 Task: Plan a time to discuss parenting challenges.
Action: Mouse moved to (73, 90)
Screenshot: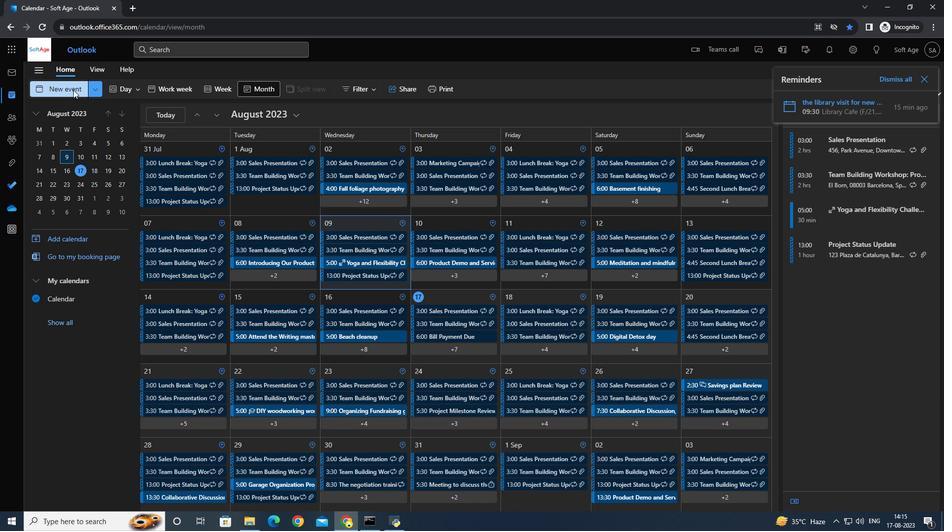 
Action: Mouse pressed left at (73, 90)
Screenshot: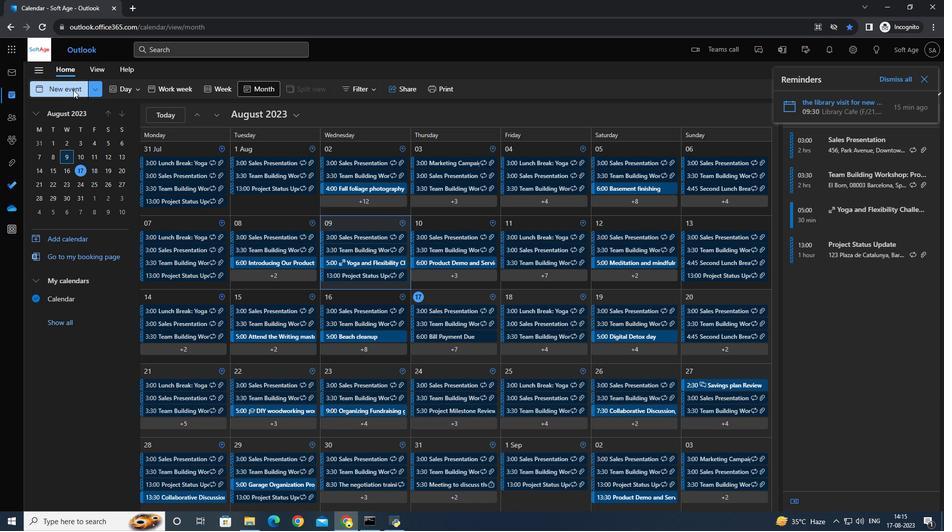 
Action: Mouse moved to (326, 160)
Screenshot: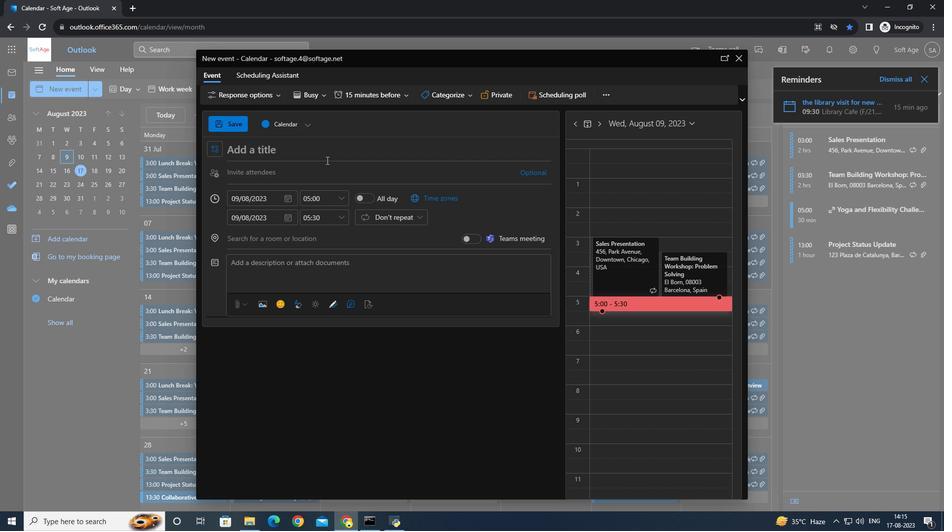 
Action: Key pressed <Key.caps_lock>D<Key.caps_lock>iscuy<Key.backspace>sion<Key.space>of<Key.space><Key.backspace><Key.backspace><Key.backspace><Key.backspace><Key.backspace><Key.backspace><Key.backspace>sion<Key.space>of<Key.space>parental<Key.space>challnges
Screenshot: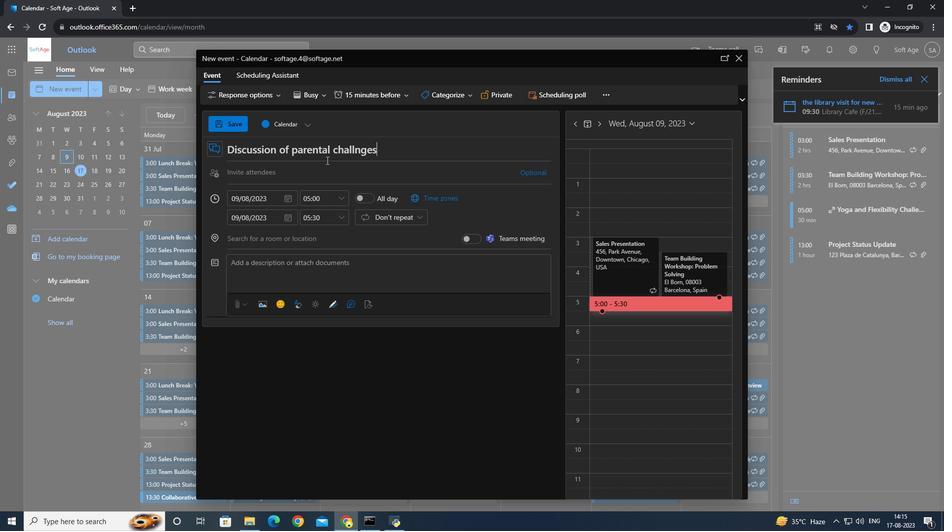 
Action: Mouse moved to (356, 153)
Screenshot: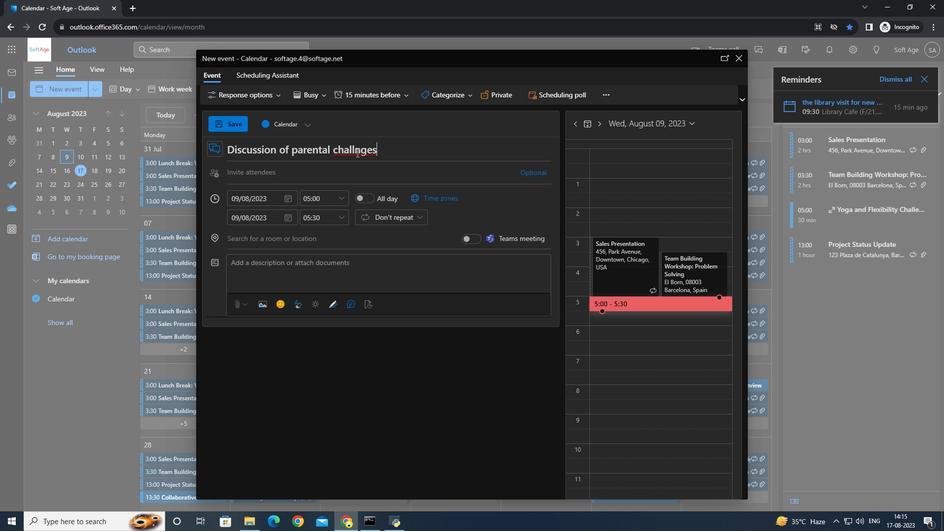 
Action: Mouse pressed left at (356, 153)
Screenshot: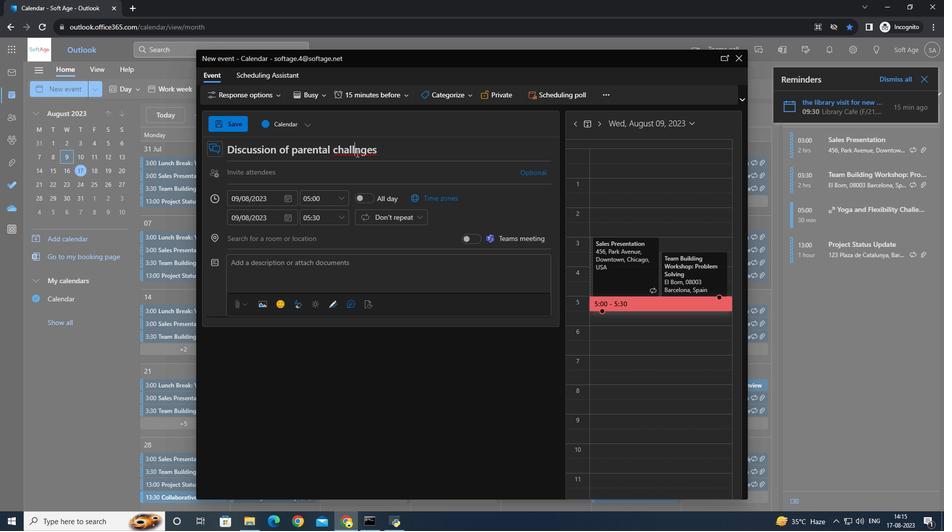 
Action: Key pressed e
Screenshot: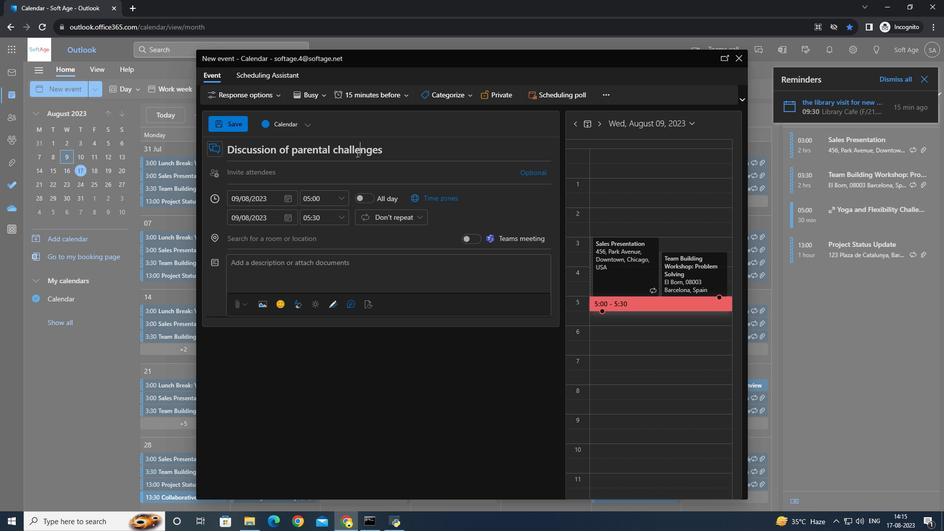
Action: Mouse moved to (395, 151)
Screenshot: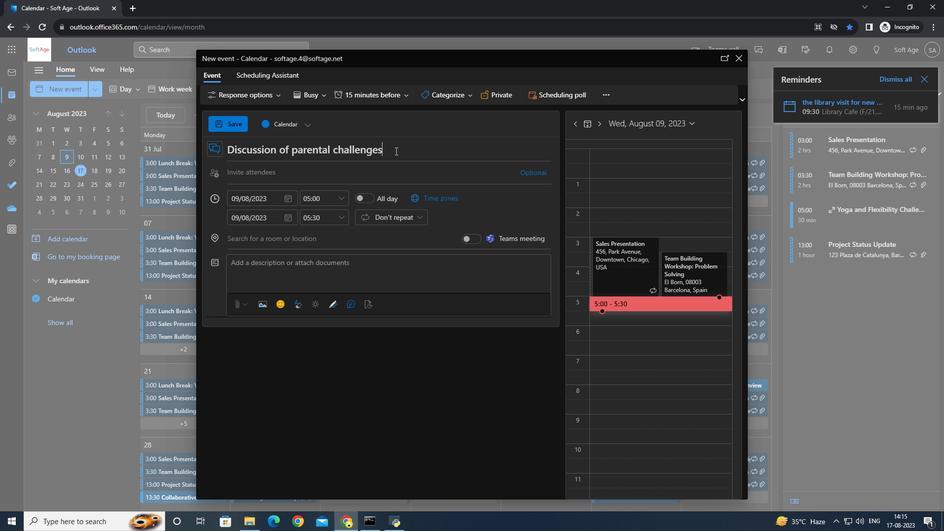 
Action: Mouse pressed left at (395, 151)
Screenshot: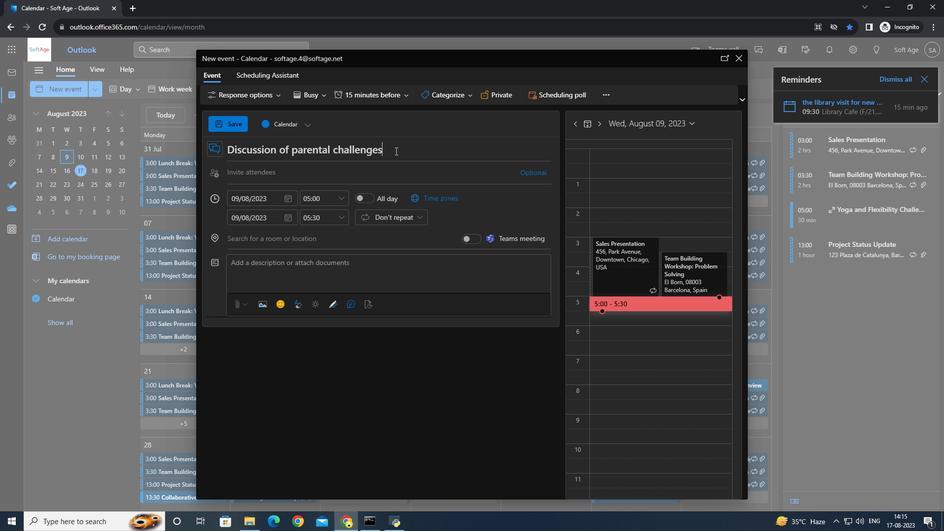 
Action: Mouse moved to (323, 201)
Screenshot: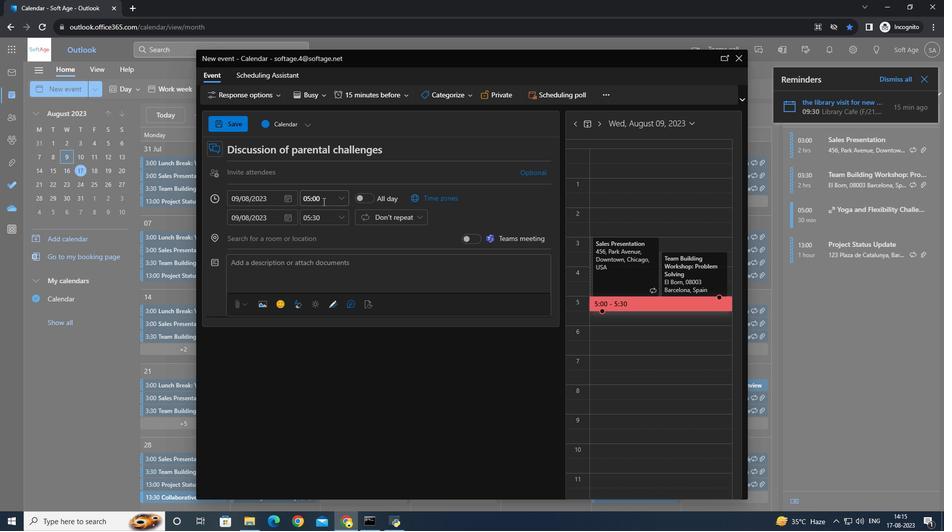 
Action: Mouse pressed left at (323, 201)
Screenshot: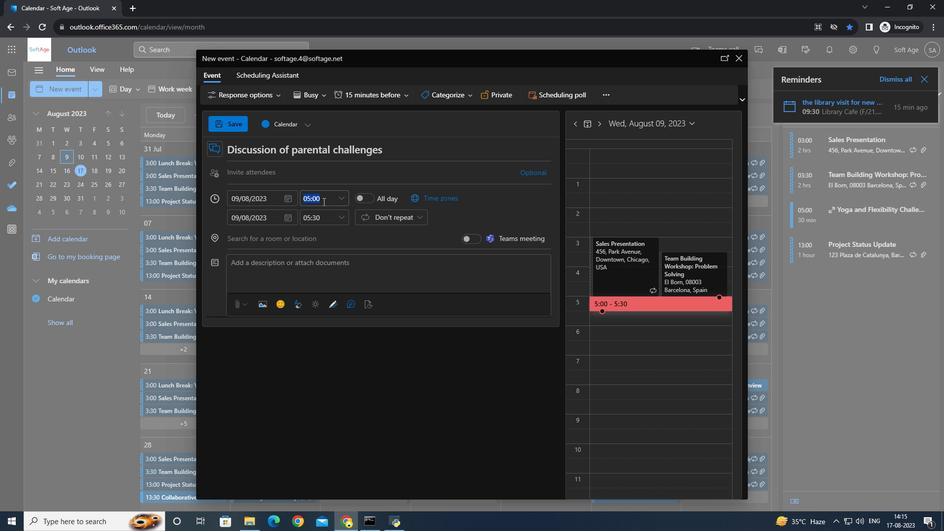 
Action: Mouse moved to (342, 201)
Screenshot: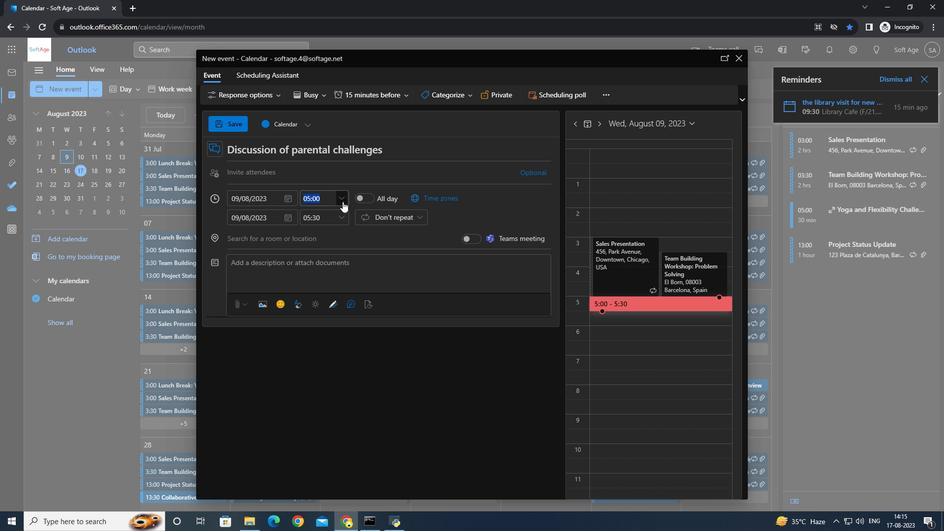 
Action: Mouse pressed left at (342, 201)
Screenshot: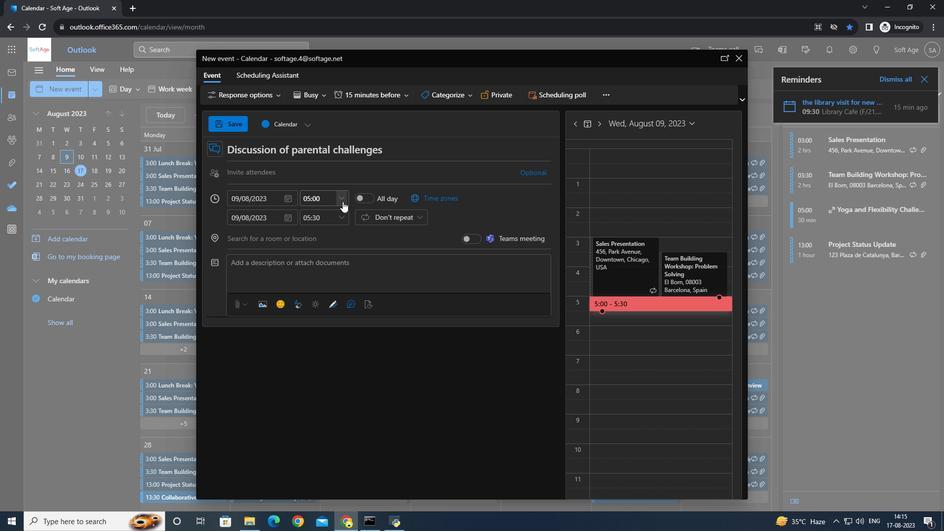 
Action: Mouse moved to (338, 249)
Screenshot: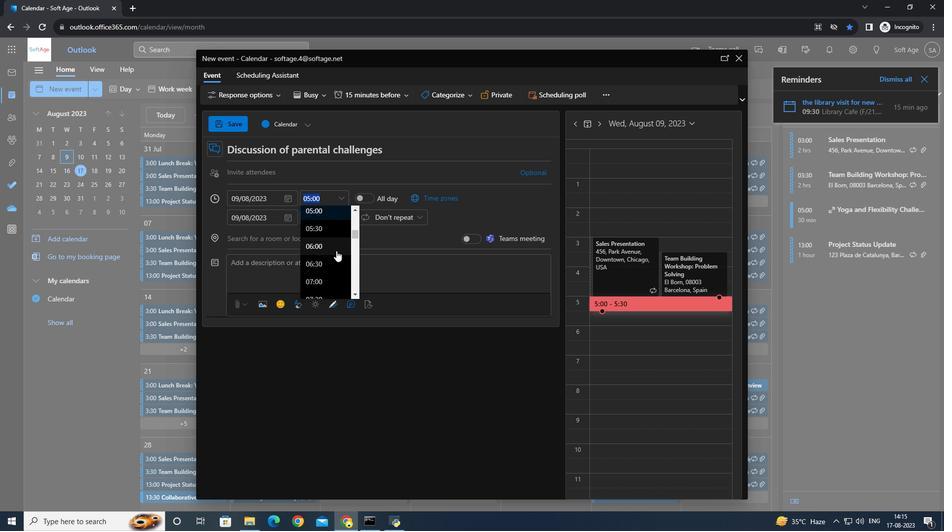 
Action: Mouse scrolled (338, 248) with delta (0, 0)
Screenshot: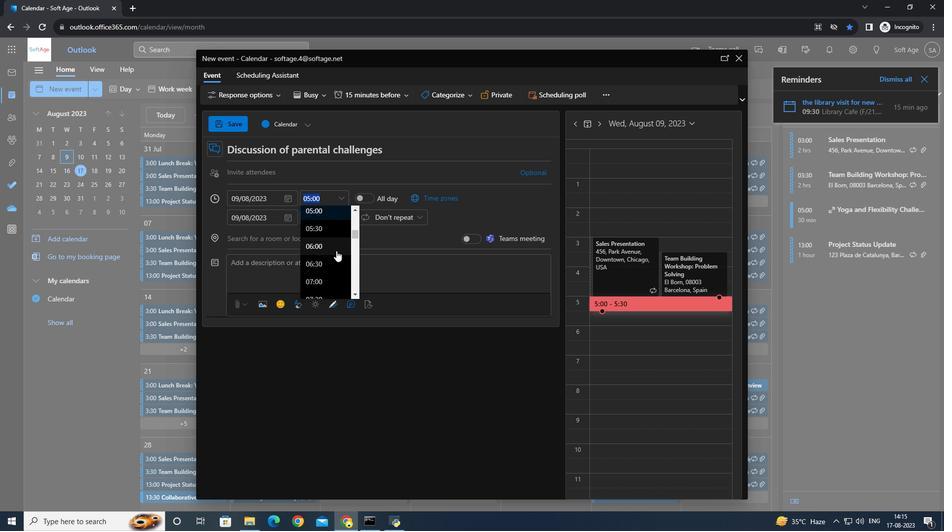 
Action: Mouse moved to (338, 249)
Screenshot: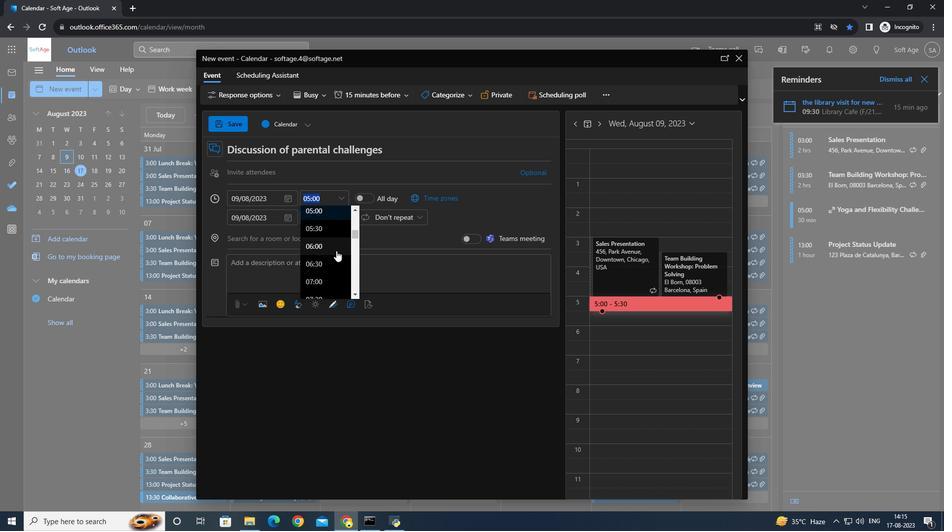 
Action: Mouse scrolled (338, 249) with delta (0, 0)
Screenshot: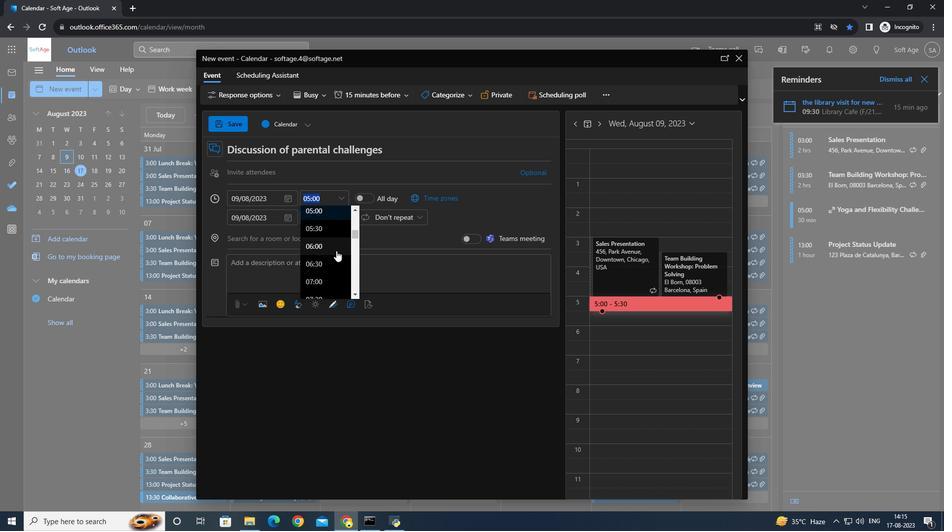 
Action: Mouse moved to (337, 250)
Screenshot: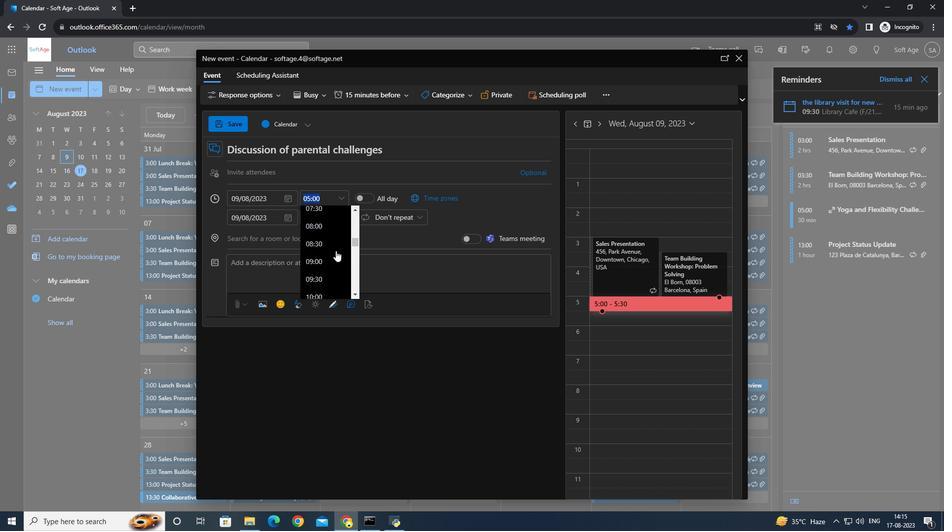 
Action: Mouse scrolled (337, 250) with delta (0, 0)
Screenshot: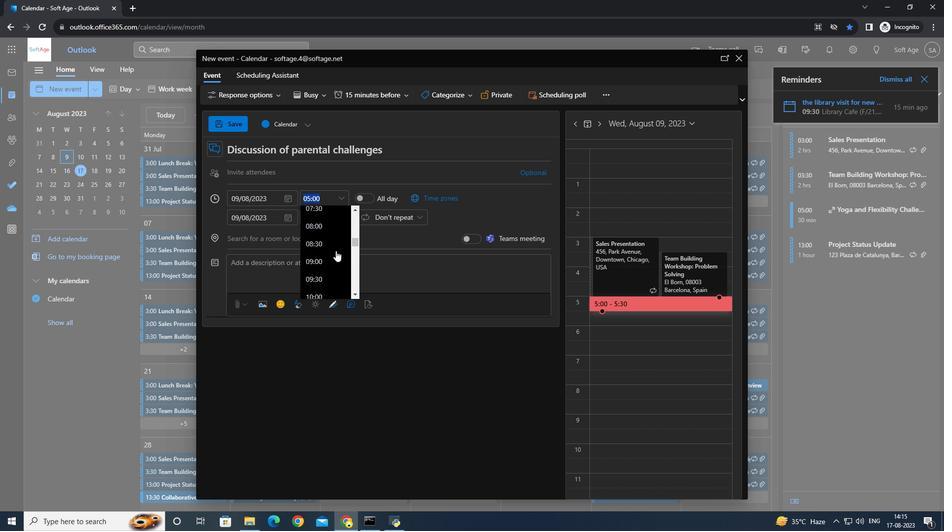 
Action: Mouse scrolled (337, 250) with delta (0, 0)
Screenshot: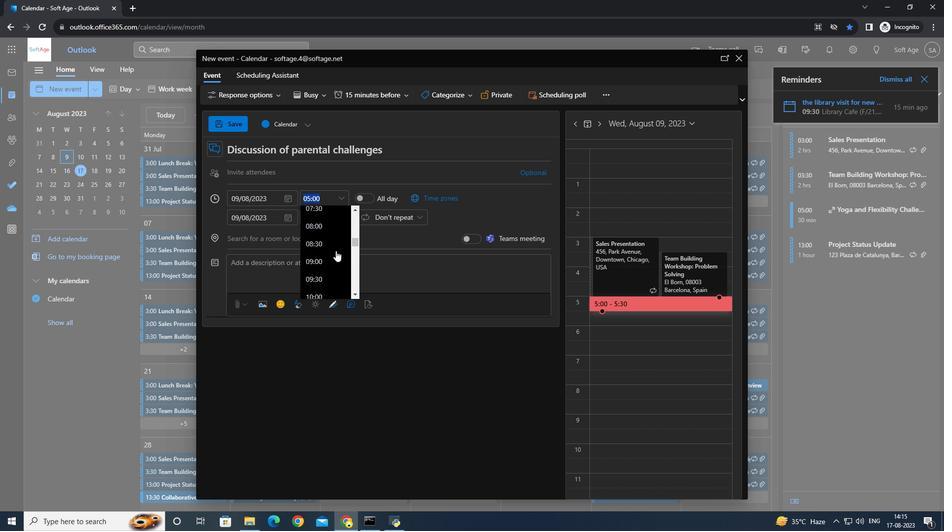 
Action: Mouse moved to (336, 250)
Screenshot: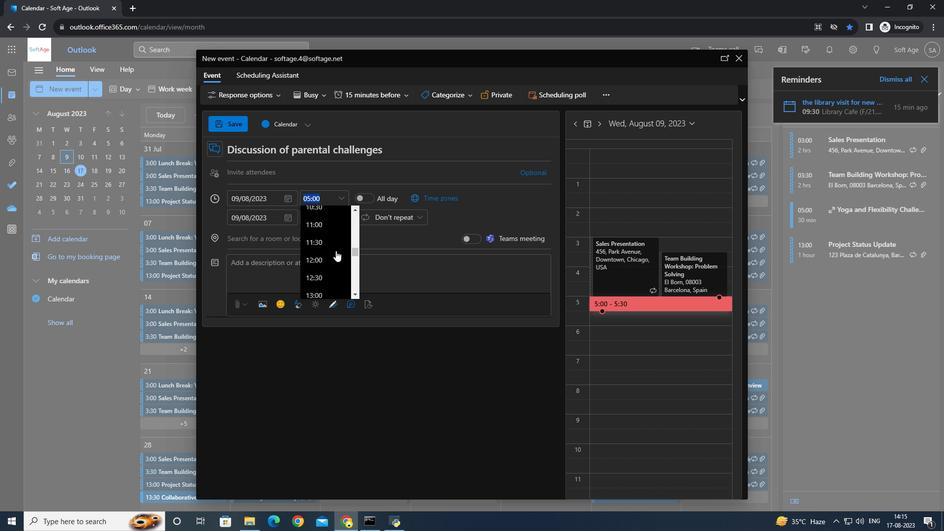 
Action: Mouse scrolled (336, 250) with delta (0, 0)
Screenshot: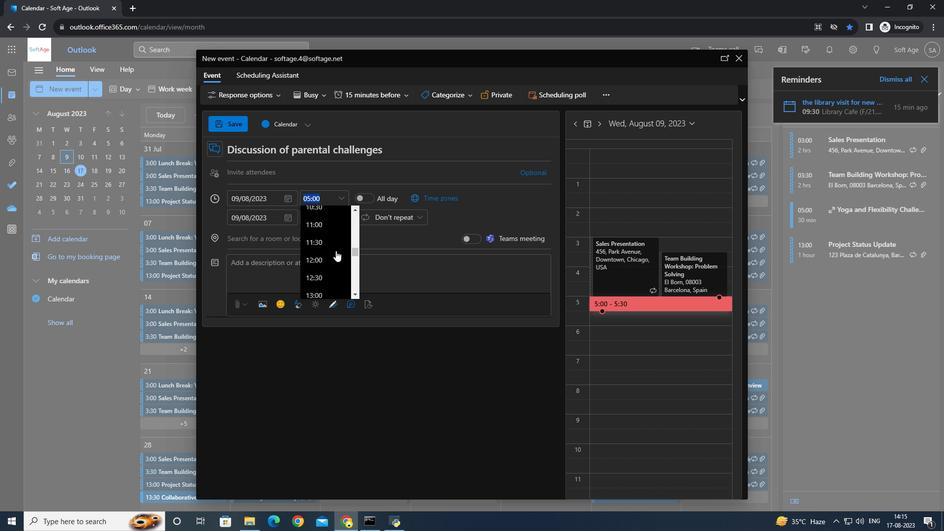 
Action: Mouse moved to (319, 251)
Screenshot: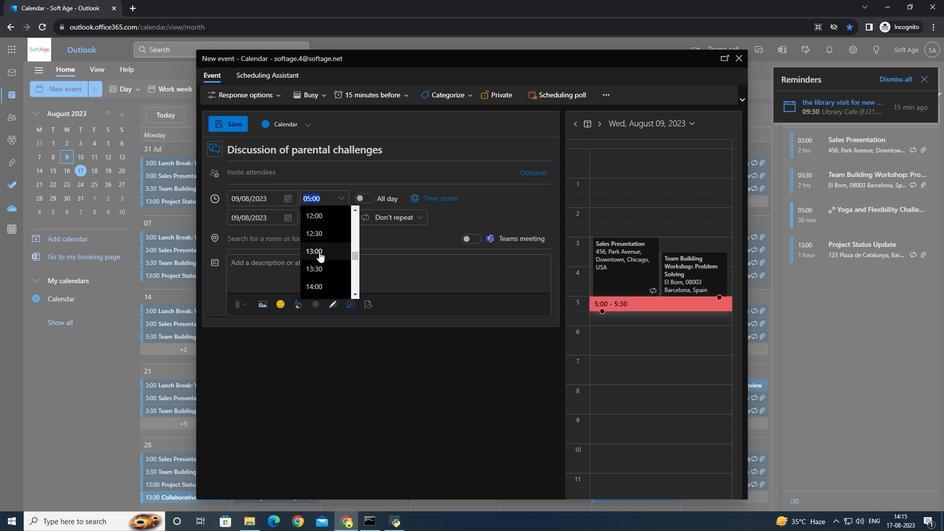 
Action: Mouse pressed left at (319, 251)
Screenshot: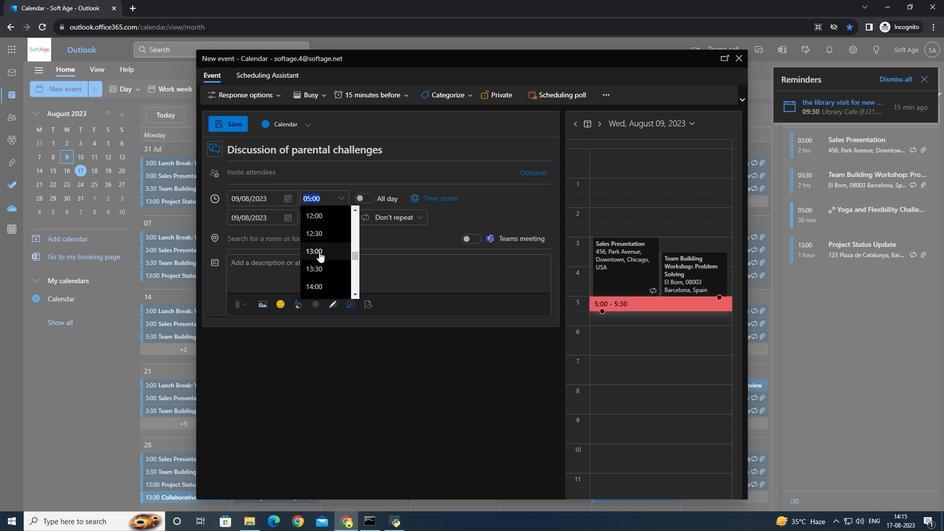 
Action: Mouse moved to (332, 150)
Screenshot: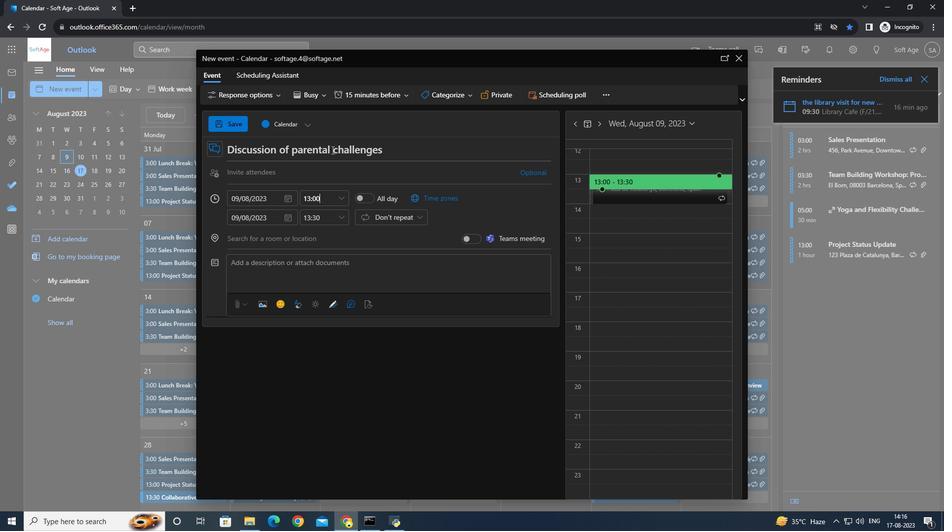 
Action: Mouse pressed left at (332, 150)
Screenshot: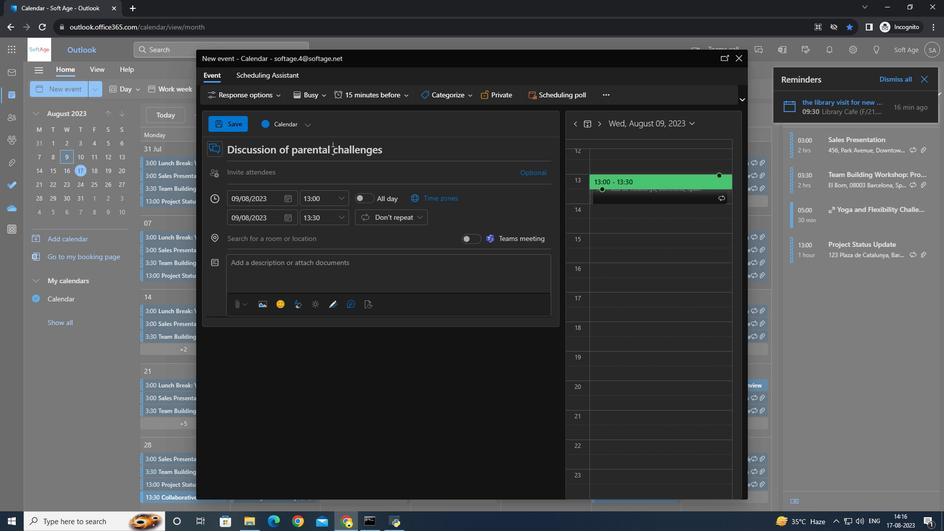 
Action: Mouse moved to (346, 156)
Screenshot: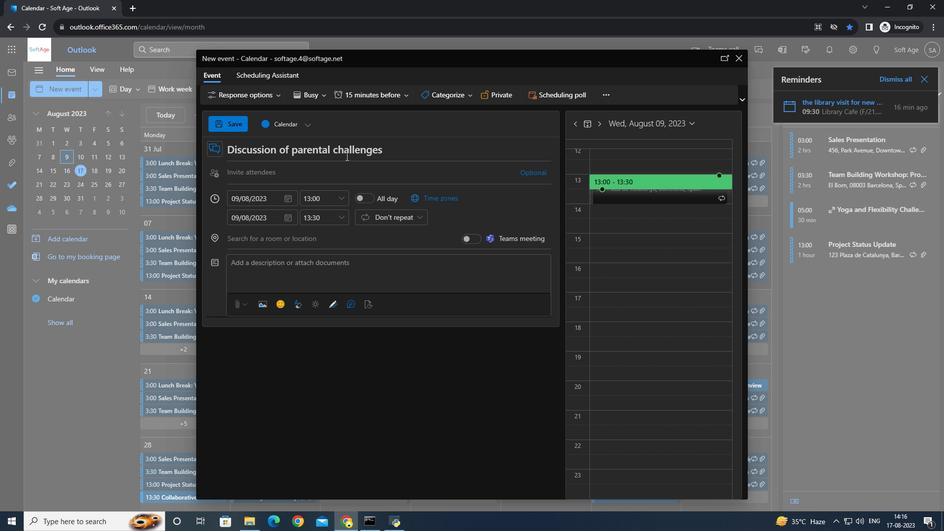 
Action: Key pressed <Key.backspace><Key.backspace><Key.backspace>ing<Key.space>
Screenshot: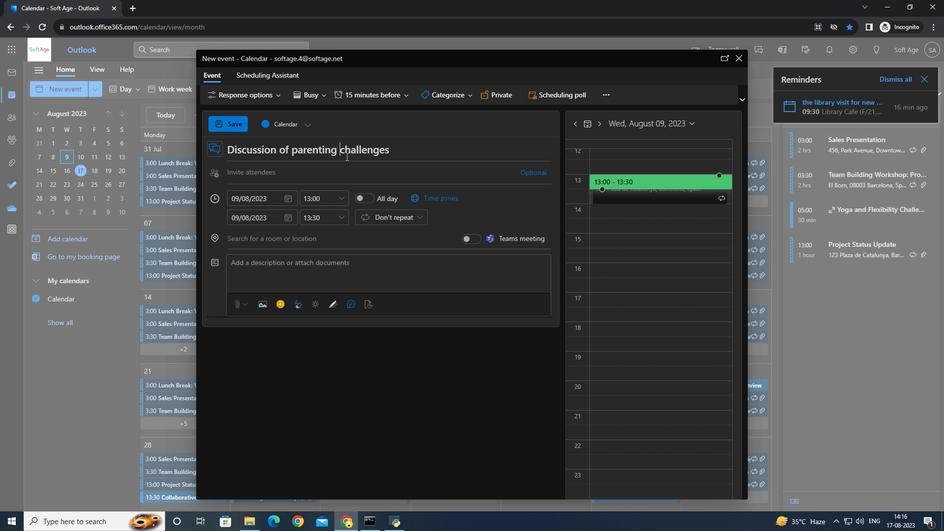 
Action: Mouse moved to (232, 118)
Screenshot: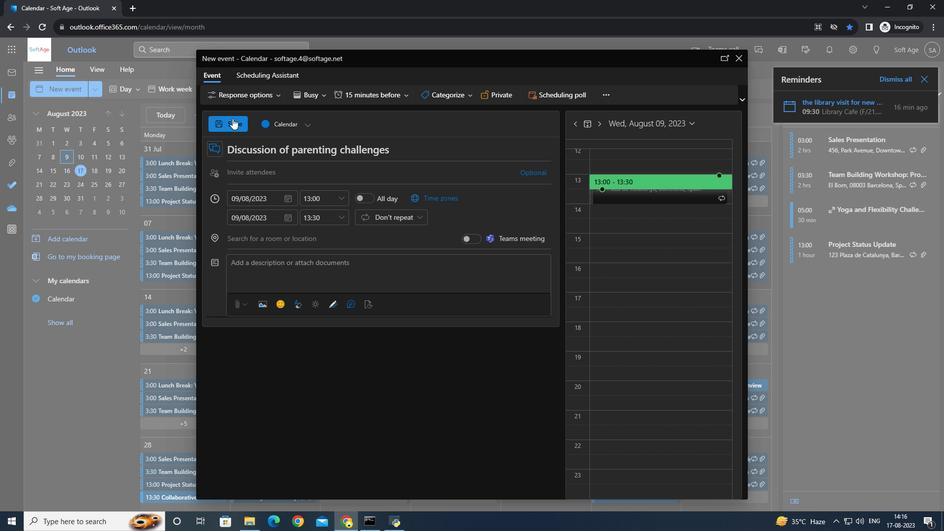 
Action: Mouse pressed left at (232, 118)
Screenshot: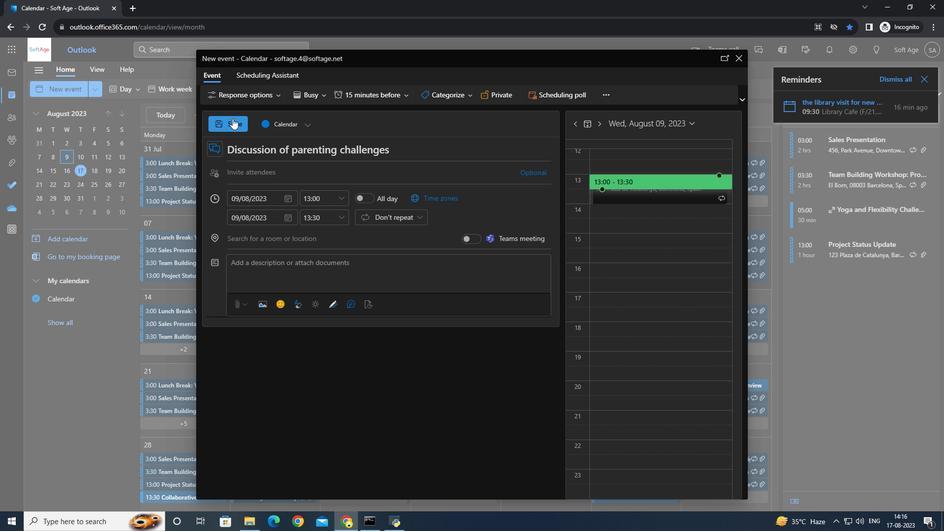 
